 Task: Use the formula "BYCOL" in spreadsheet "Project portfolio".
Action: Mouse moved to (156, 292)
Screenshot: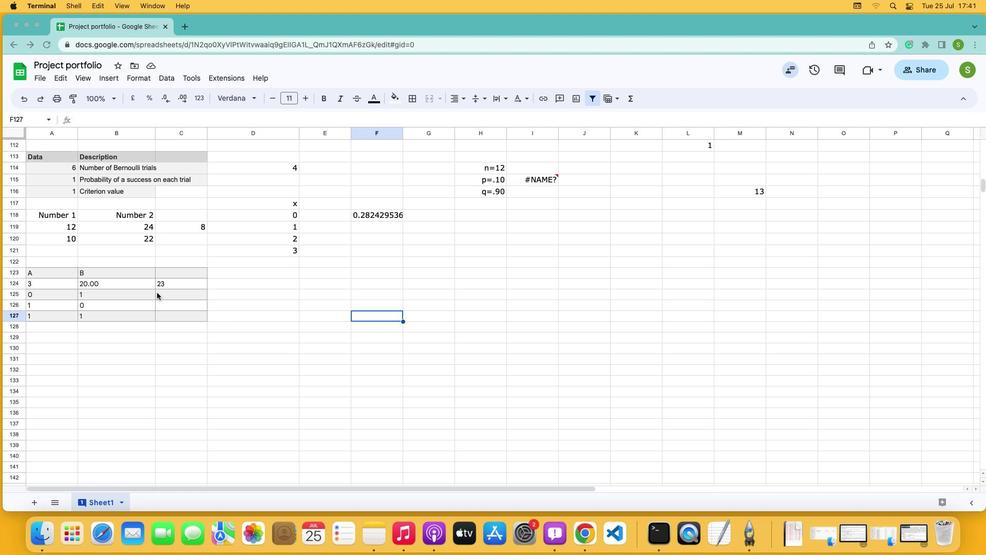 
Action: Mouse pressed left at (156, 292)
Screenshot: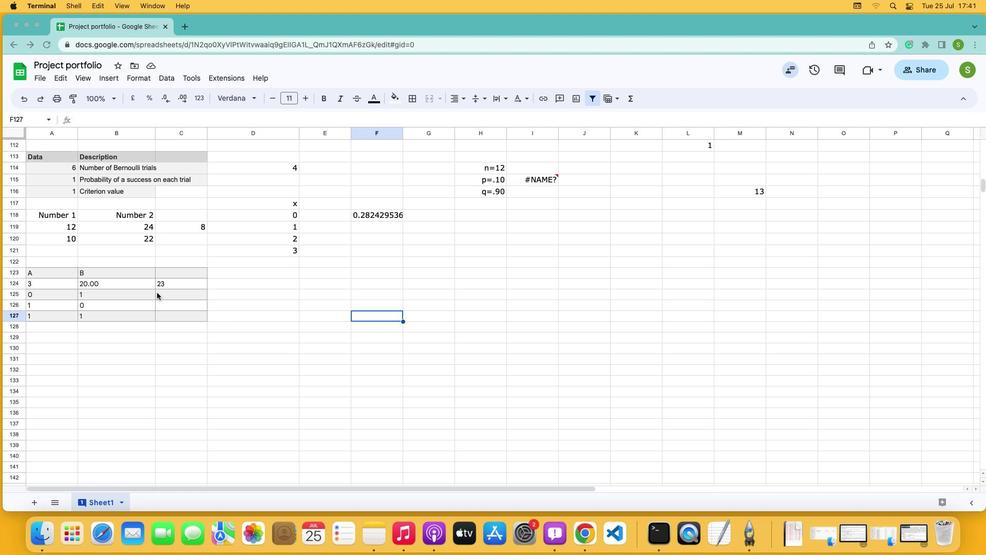 
Action: Mouse moved to (161, 295)
Screenshot: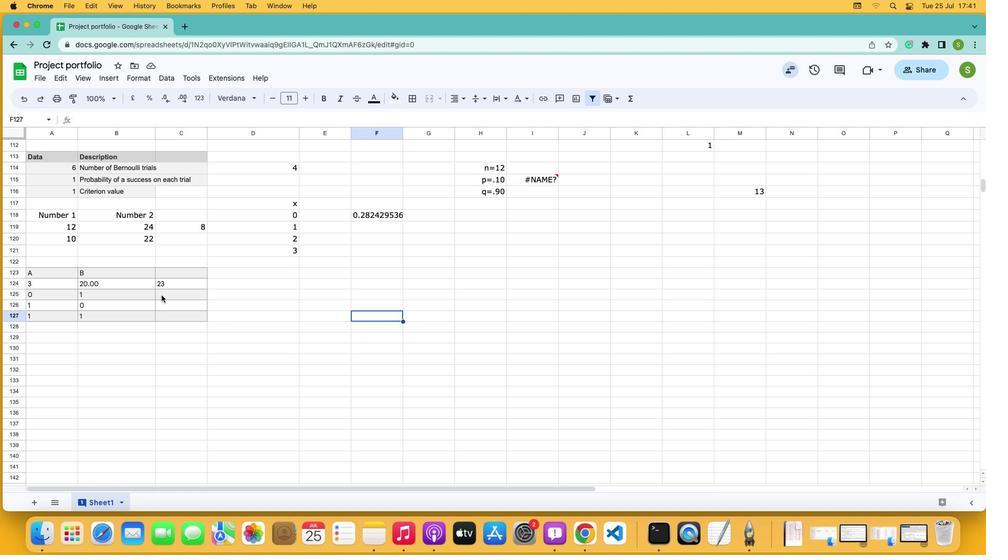 
Action: Mouse pressed left at (161, 295)
Screenshot: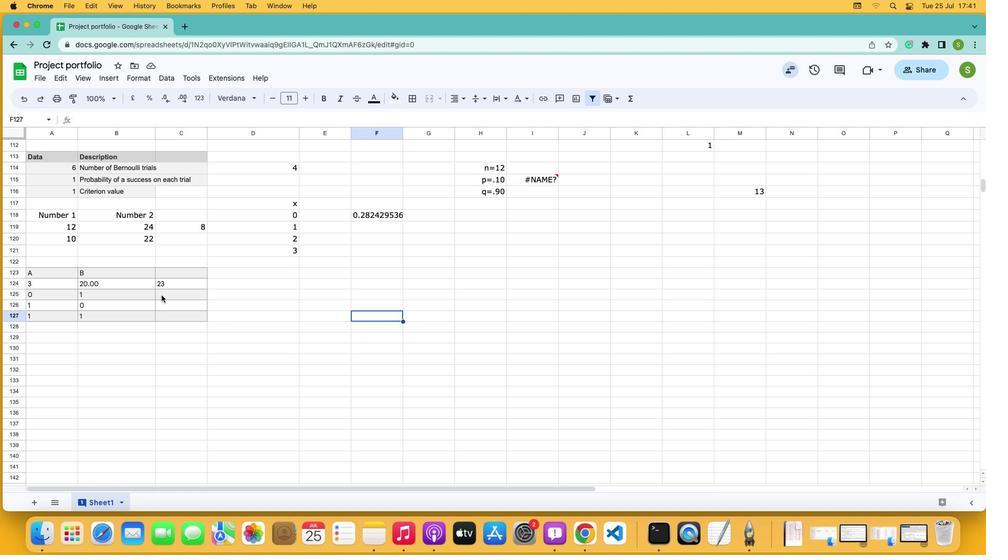 
Action: Mouse moved to (103, 82)
Screenshot: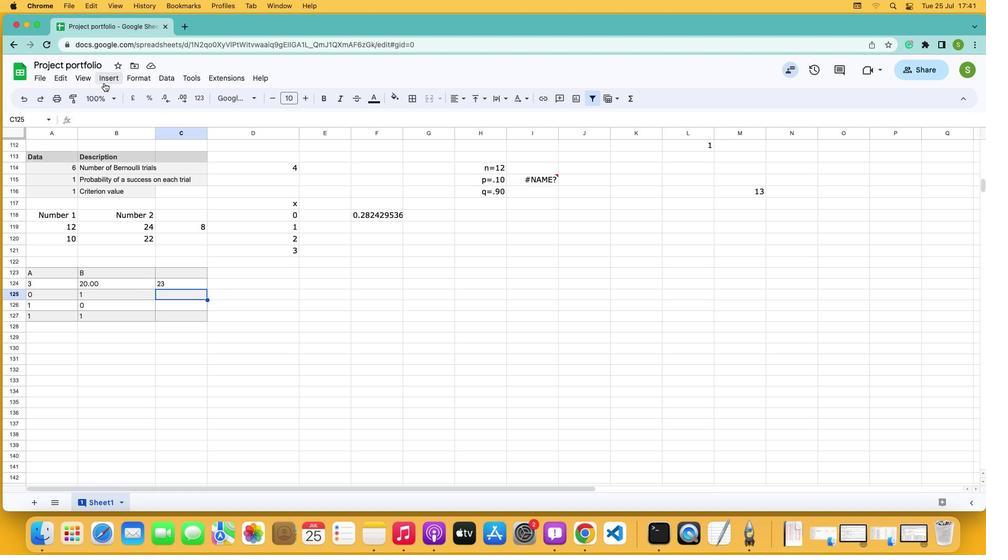 
Action: Mouse pressed left at (103, 82)
Screenshot: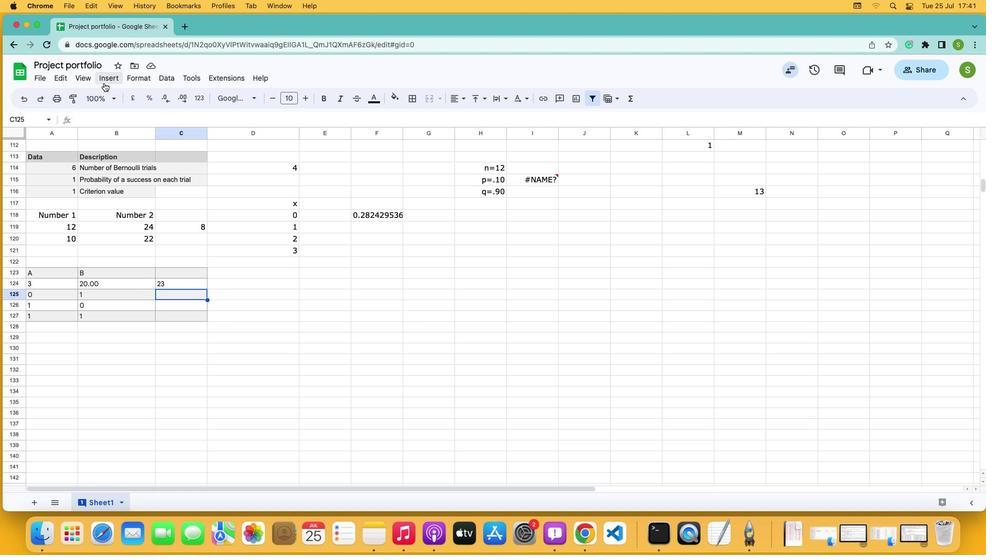 
Action: Mouse moved to (154, 246)
Screenshot: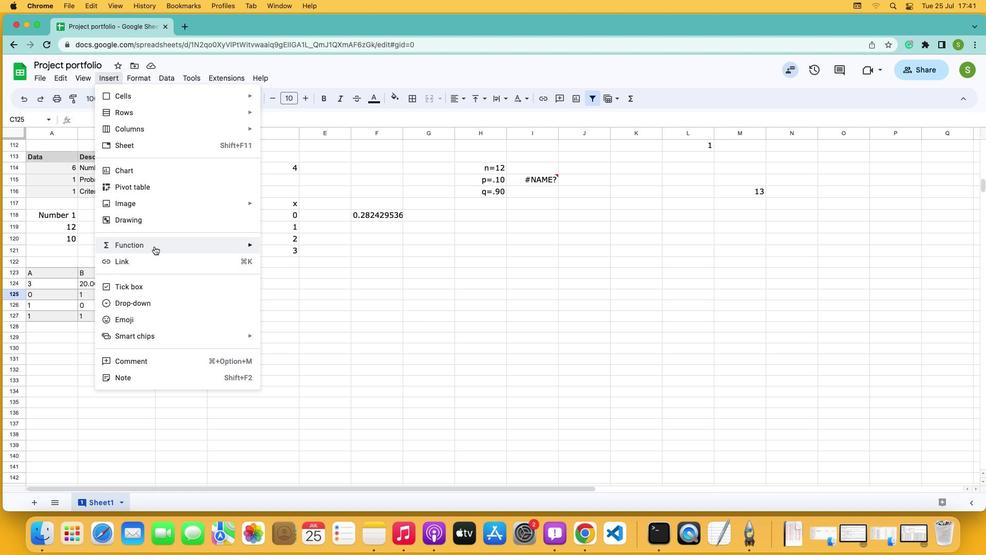 
Action: Mouse pressed left at (154, 246)
Screenshot: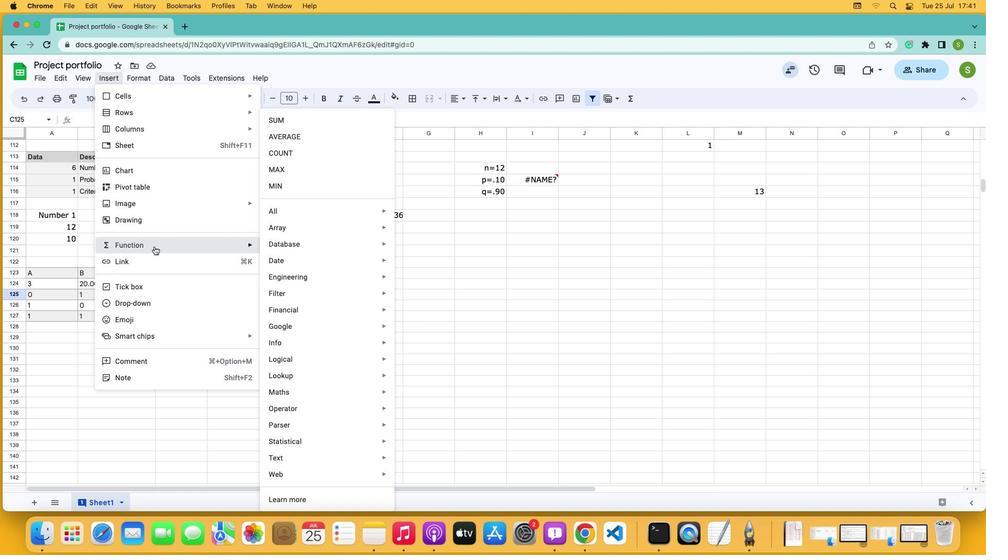 
Action: Mouse moved to (278, 214)
Screenshot: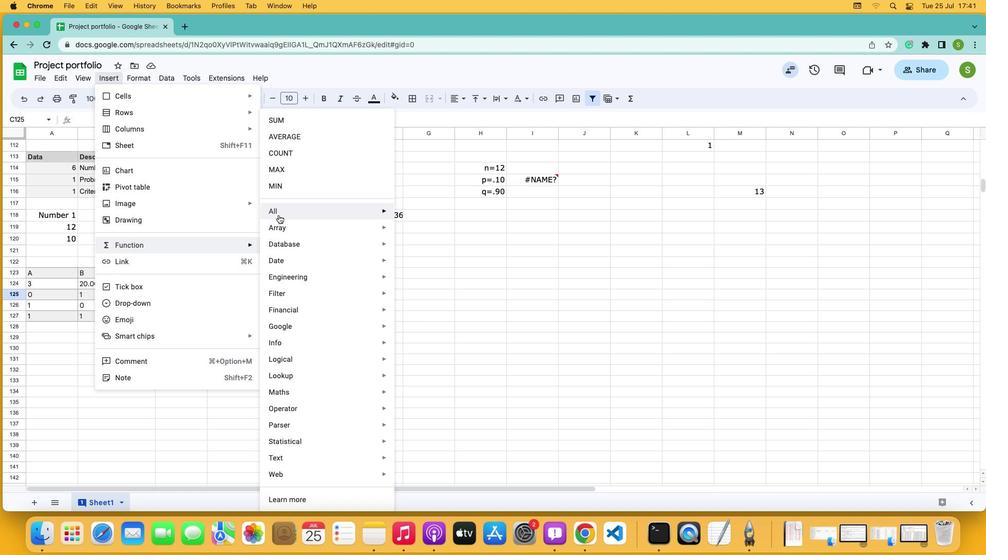 
Action: Mouse pressed left at (278, 214)
Screenshot: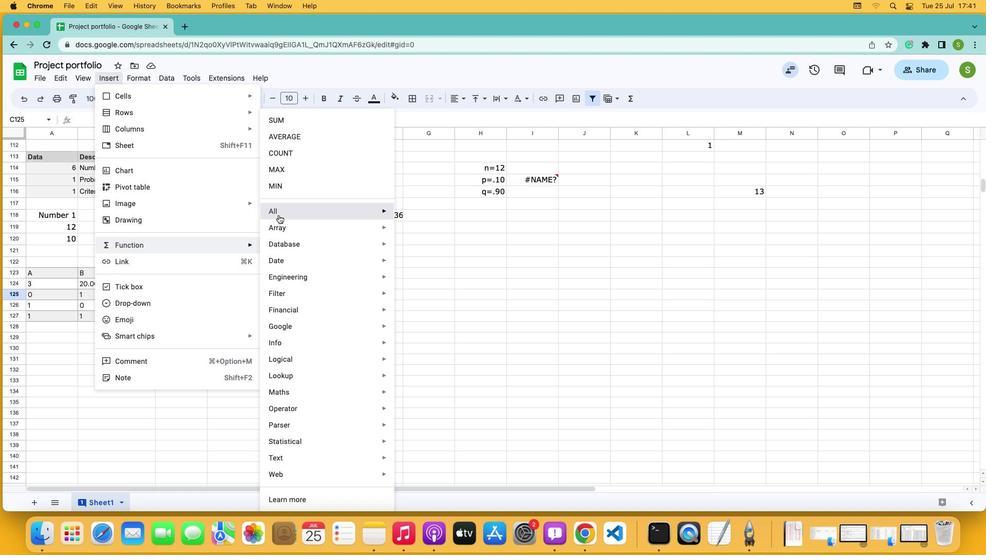 
Action: Mouse moved to (411, 299)
Screenshot: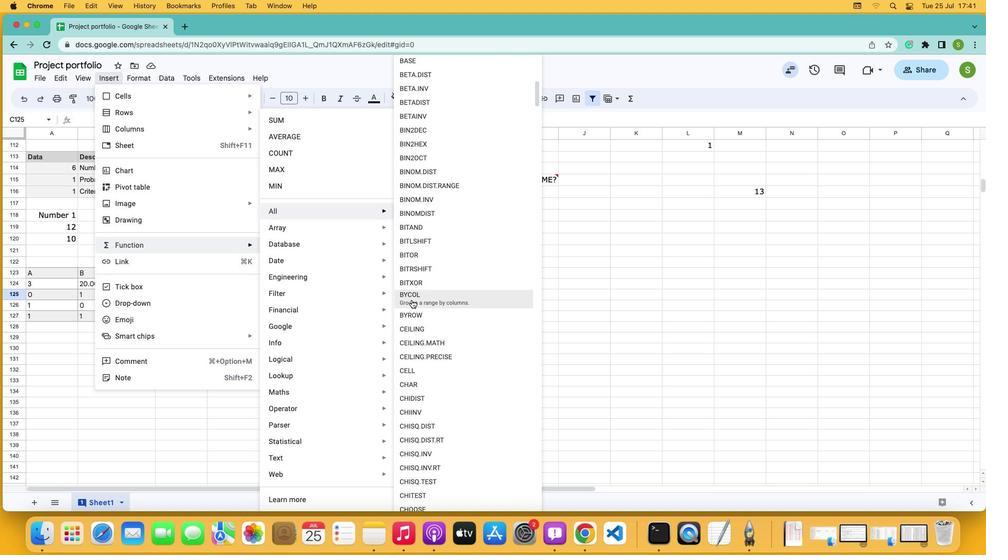 
Action: Mouse pressed left at (411, 299)
Screenshot: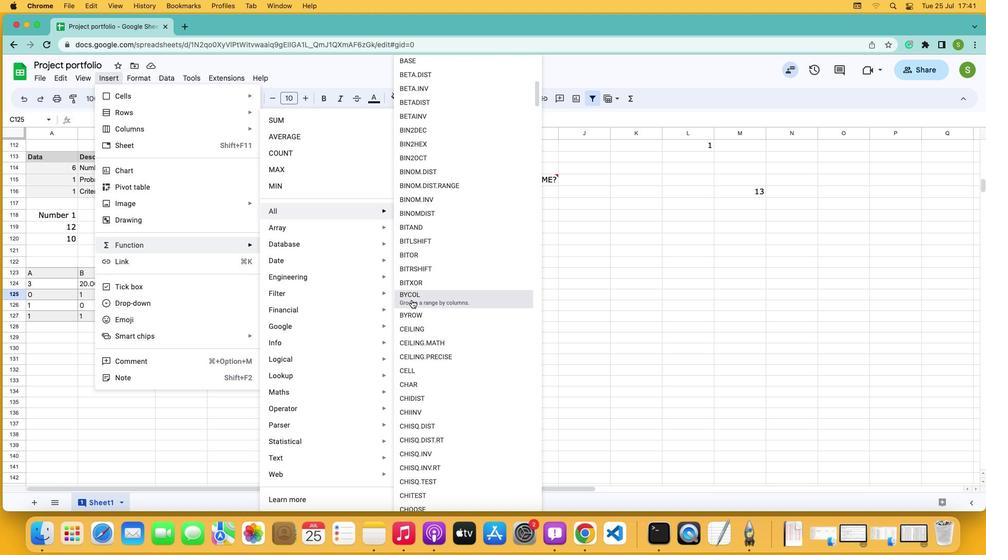 
Action: Mouse moved to (59, 222)
Screenshot: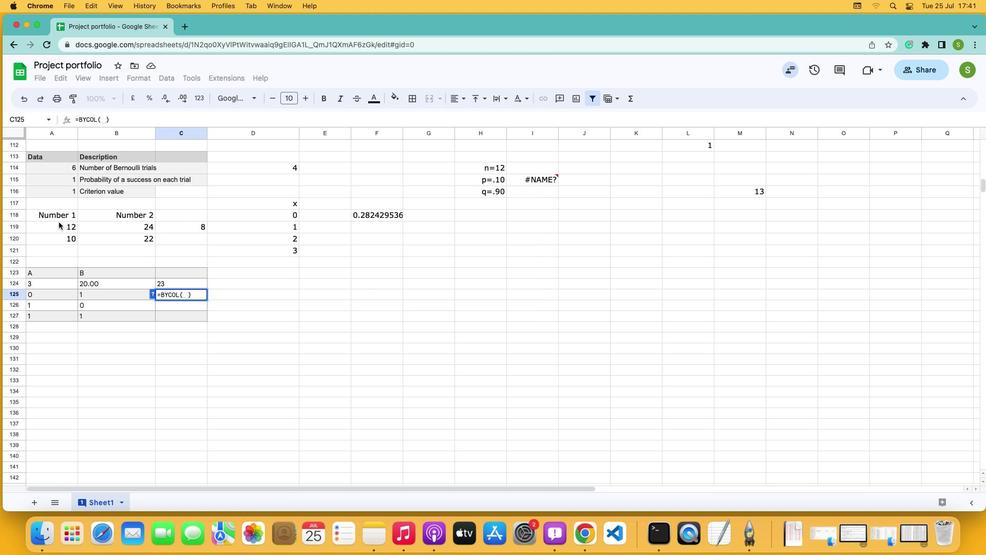
Action: Mouse pressed left at (59, 222)
Screenshot: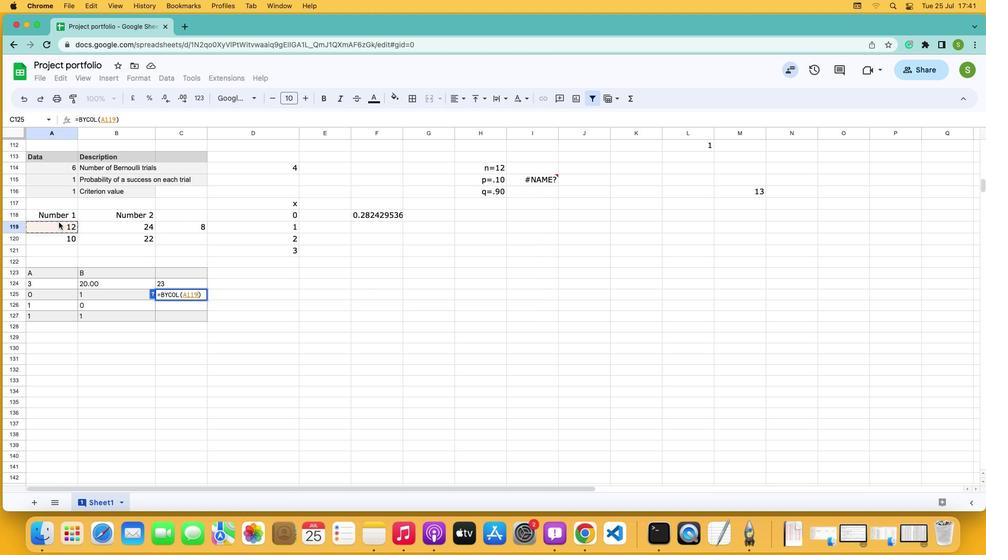 
Action: Mouse moved to (117, 235)
Screenshot: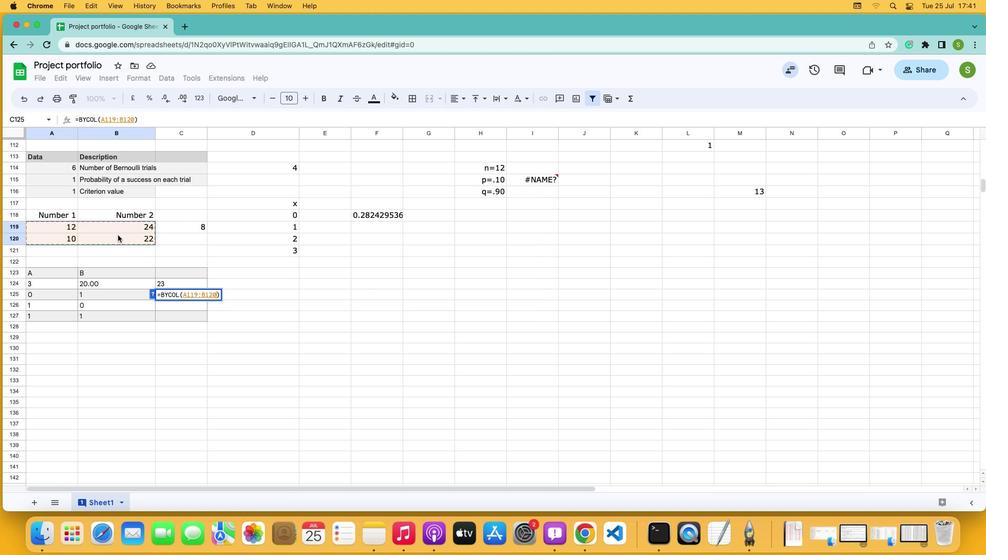 
Action: Key pressed ',''l''a'
Screenshot: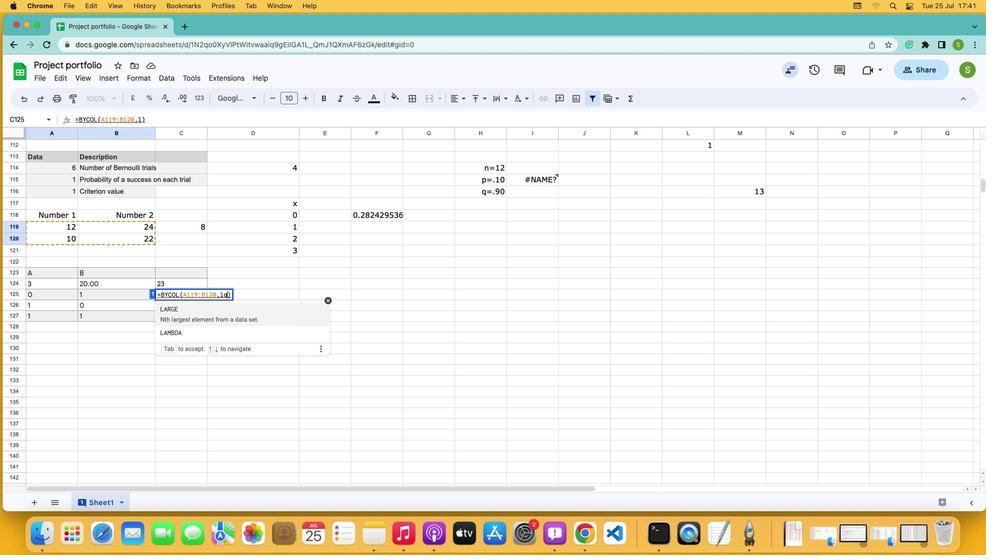 
Action: Mouse moved to (166, 331)
Screenshot: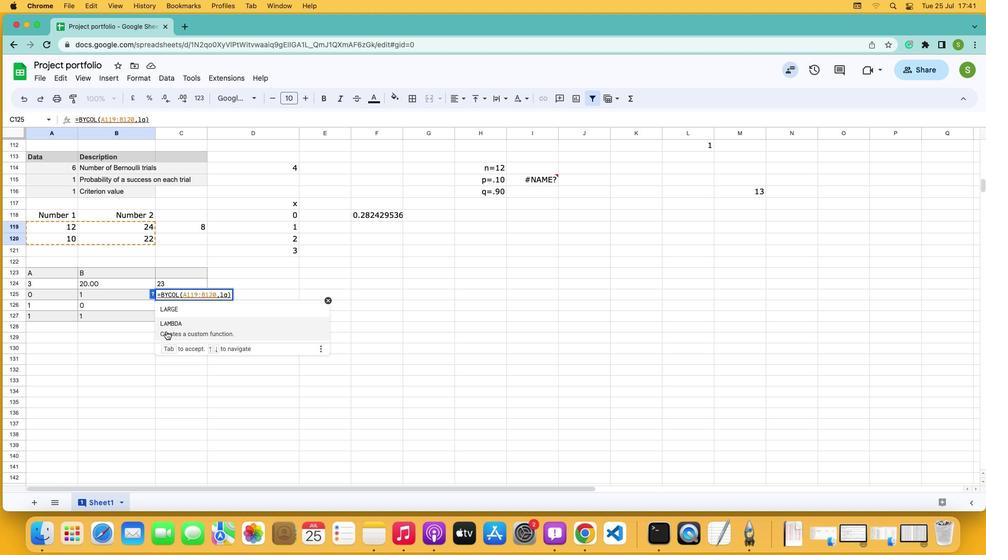 
Action: Mouse pressed left at (166, 331)
Screenshot: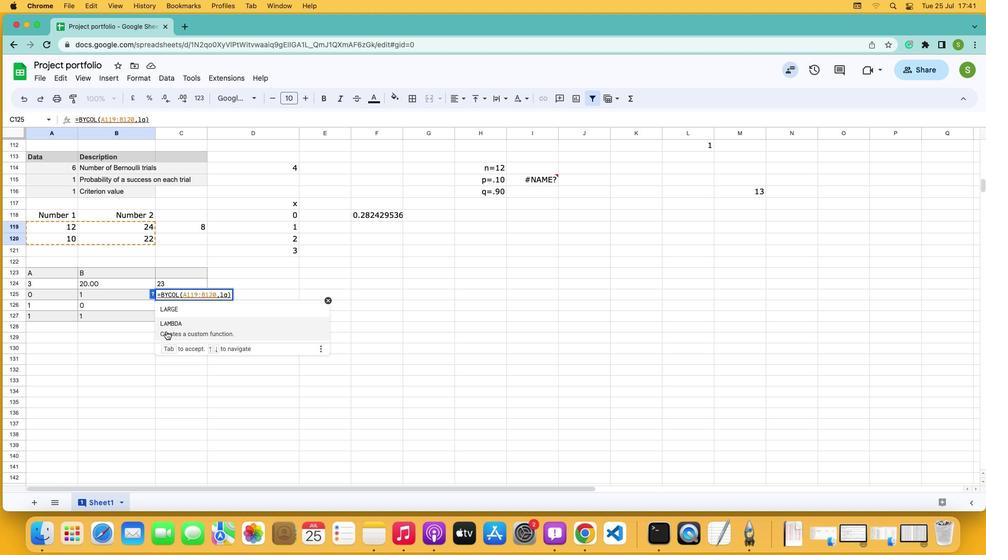 
Action: Mouse moved to (216, 287)
Screenshot: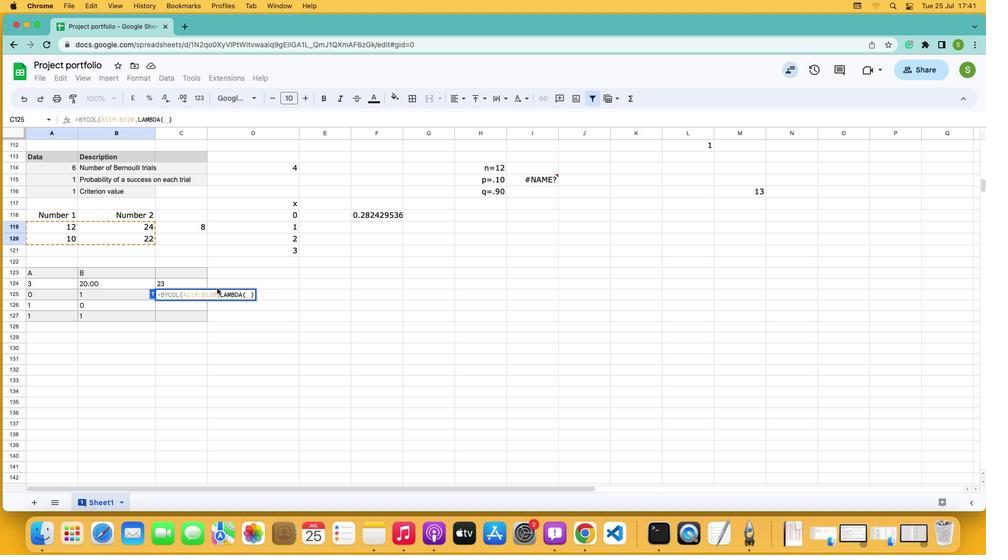 
Action: Key pressed 'a''v''g'Key.shift_r'_''s''c''o''r''e'',''a''v'
Screenshot: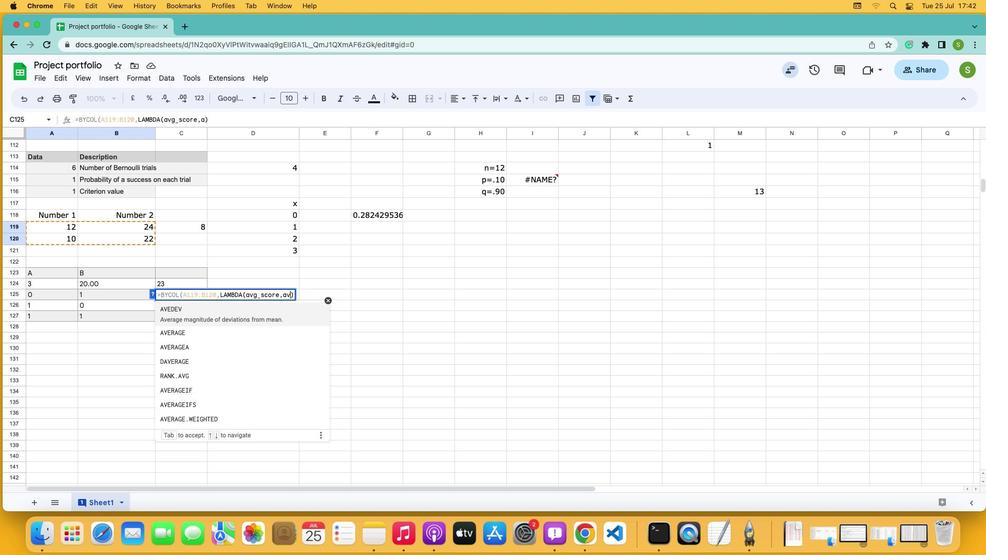 
Action: Mouse moved to (192, 332)
Screenshot: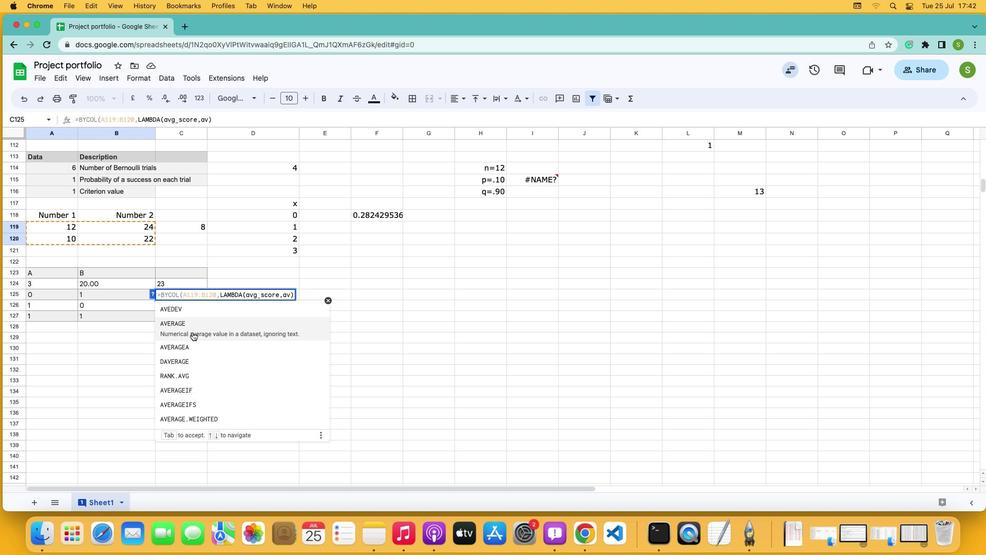 
Action: Mouse pressed left at (192, 332)
Screenshot: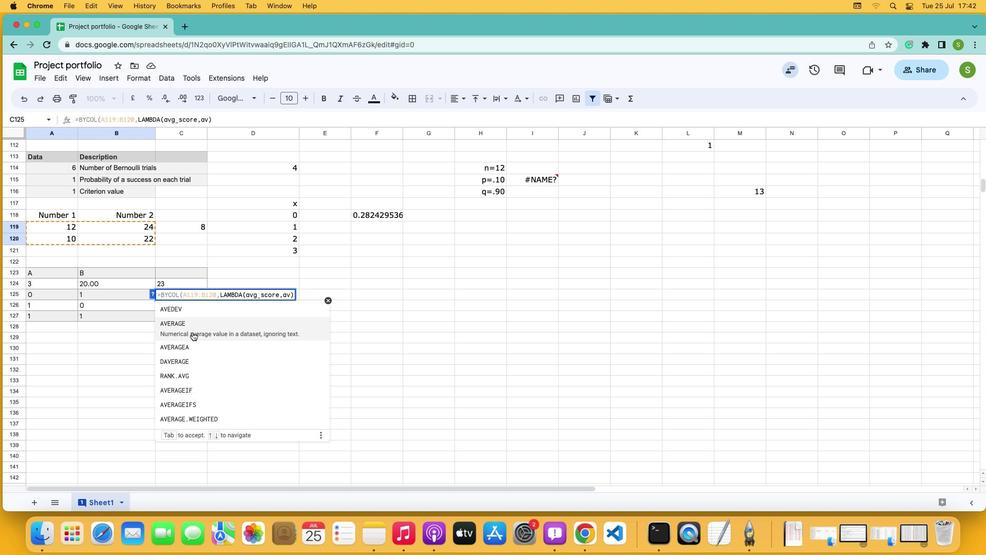 
Action: Mouse moved to (196, 327)
Screenshot: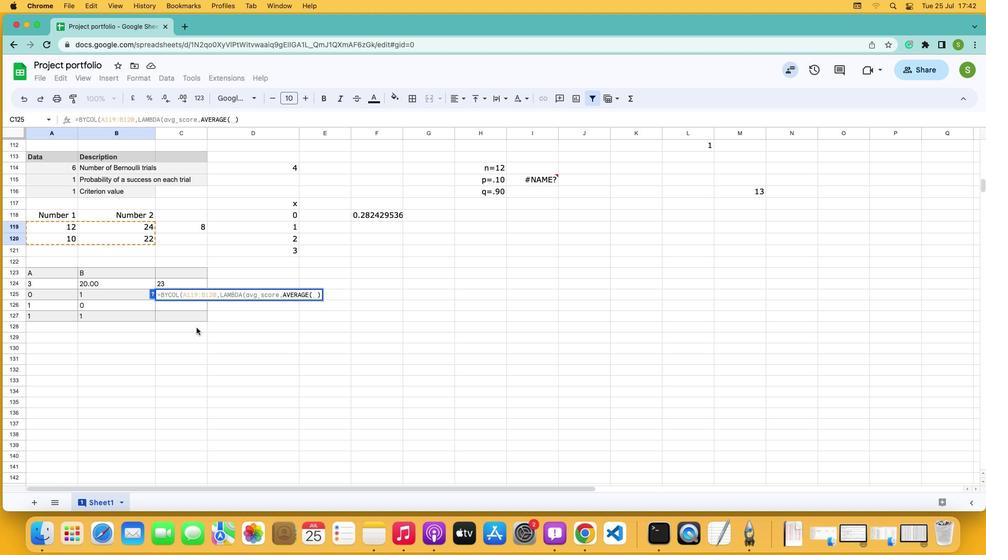 
Action: Key pressed 'a''v''g'Key.shift_r'_''s''c''o''r''e'Key.shift_r')'')'Key.enter
Screenshot: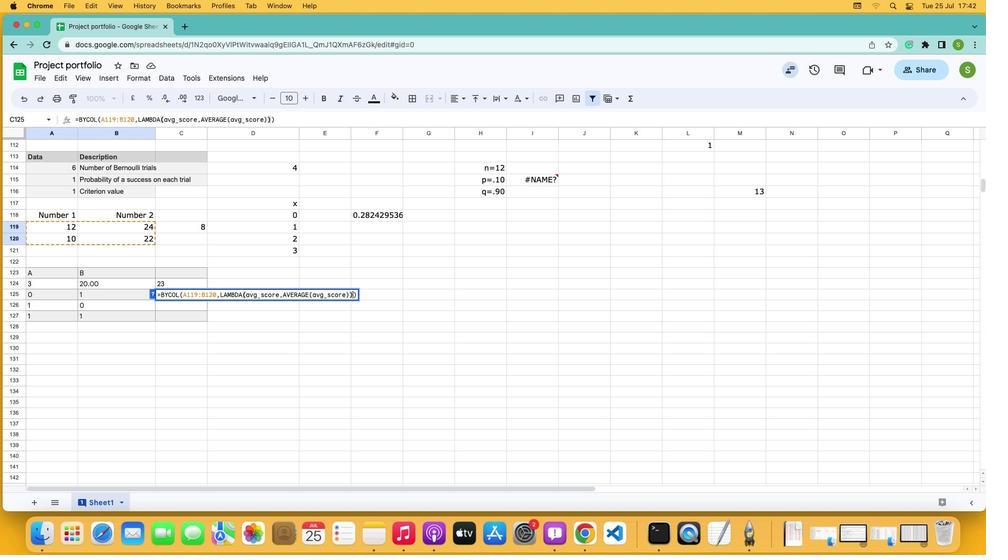 
